 Task: Add Attachment from computer to Card Card0000000221 in Board Board0000000056 in Workspace WS0000000019 in Trello. Add Cover Purple to Card Card0000000221 in Board Board0000000056 in Workspace WS0000000019 in Trello. Add "Move Card To …" Button titled Button0000000221 to "top" of the list "To Do" to Card Card0000000221 in Board Board0000000056 in Workspace WS0000000019 in Trello. Add Description DS0000000221 to Card Card0000000221 in Board Board0000000056 in Workspace WS0000000019 in Trello. Add Comment CM0000000221 to Card Card0000000221 in Board Board0000000056 in Workspace WS0000000019 in Trello
Action: Mouse moved to (582, 103)
Screenshot: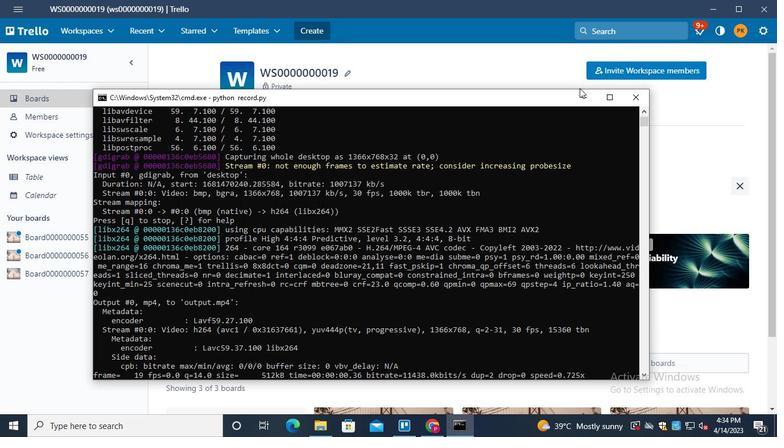
Action: Mouse pressed left at (582, 103)
Screenshot: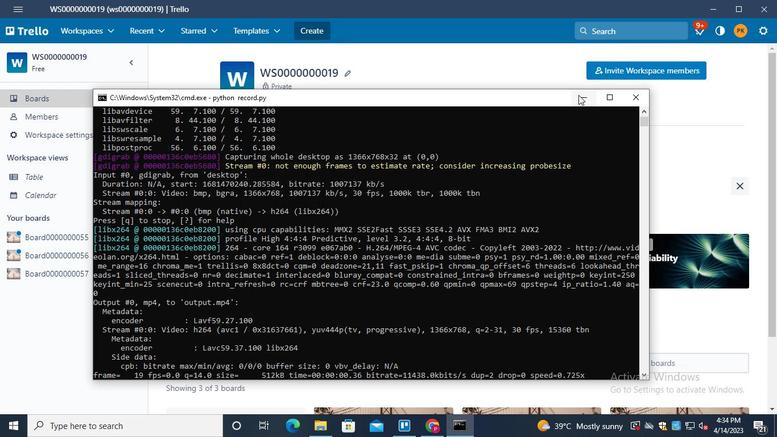 
Action: Mouse moved to (75, 251)
Screenshot: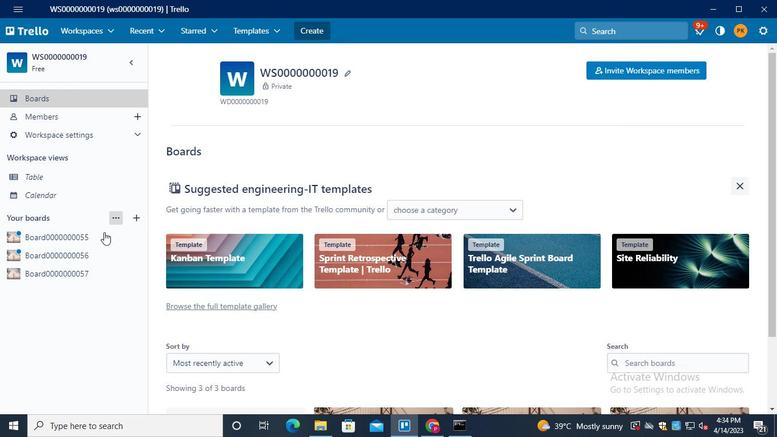 
Action: Mouse pressed left at (75, 251)
Screenshot: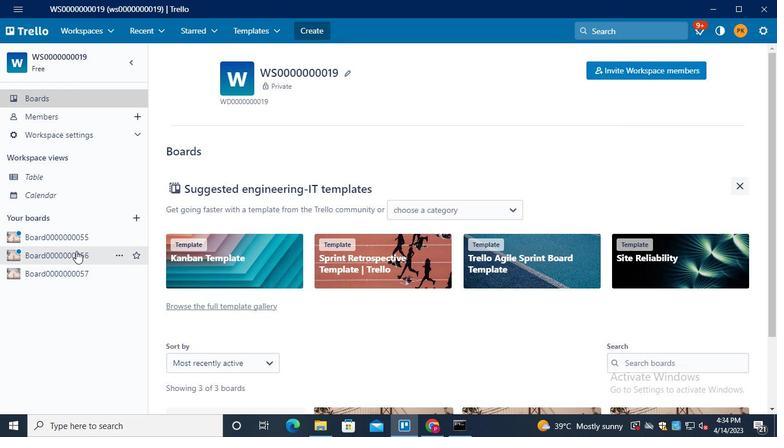 
Action: Mouse moved to (215, 116)
Screenshot: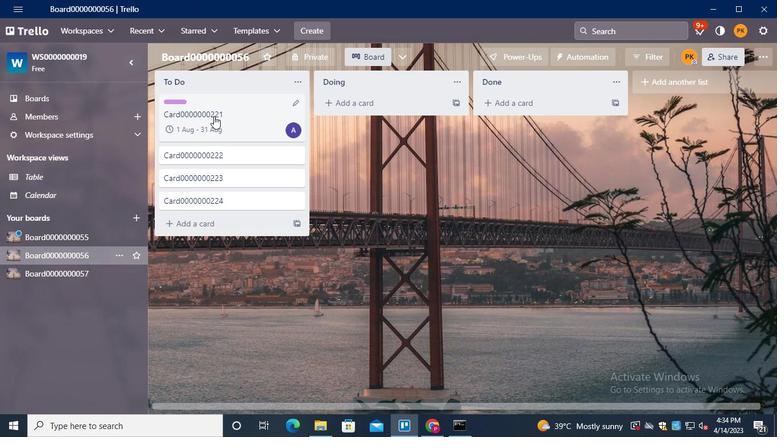 
Action: Mouse pressed left at (215, 116)
Screenshot: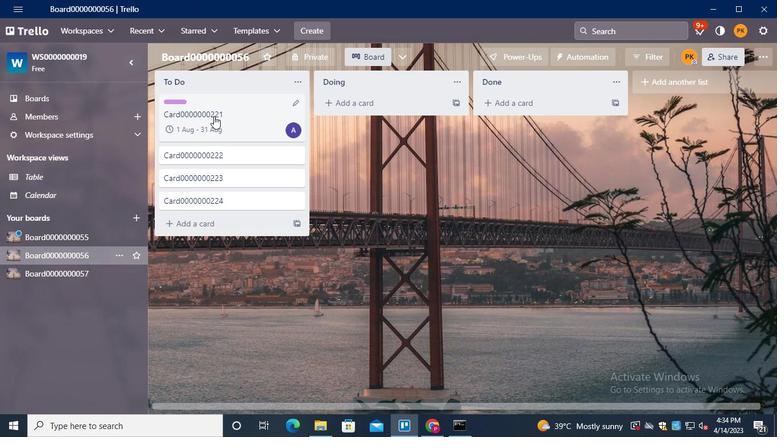 
Action: Mouse moved to (545, 201)
Screenshot: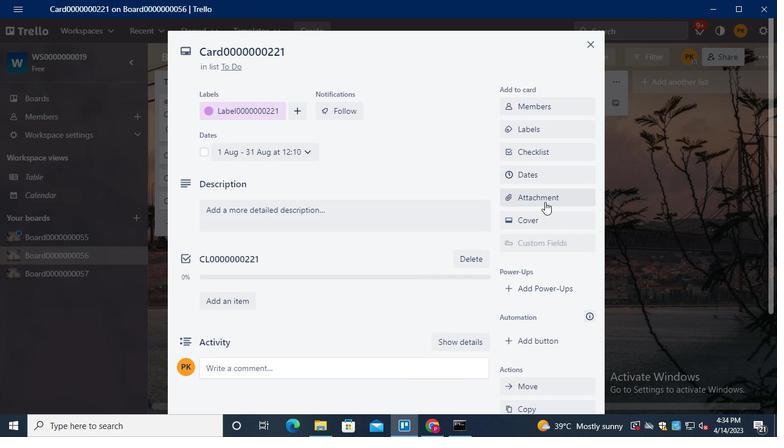 
Action: Mouse pressed left at (545, 201)
Screenshot: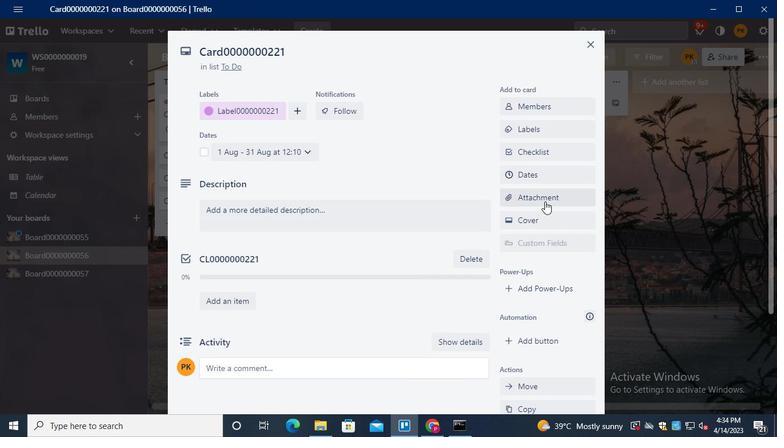 
Action: Mouse moved to (579, 89)
Screenshot: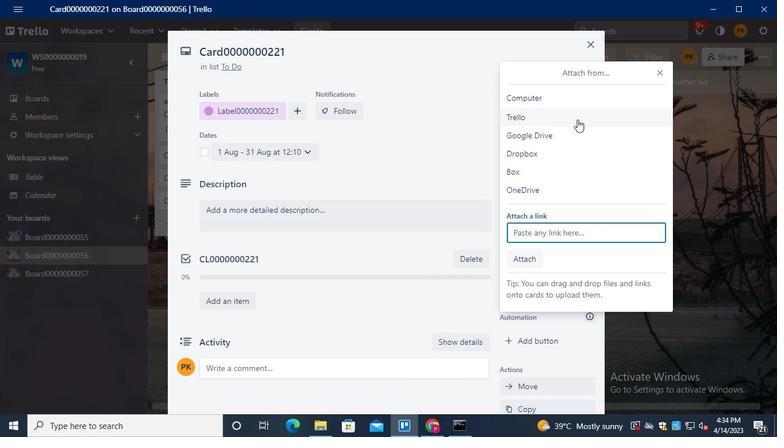 
Action: Mouse pressed left at (579, 89)
Screenshot: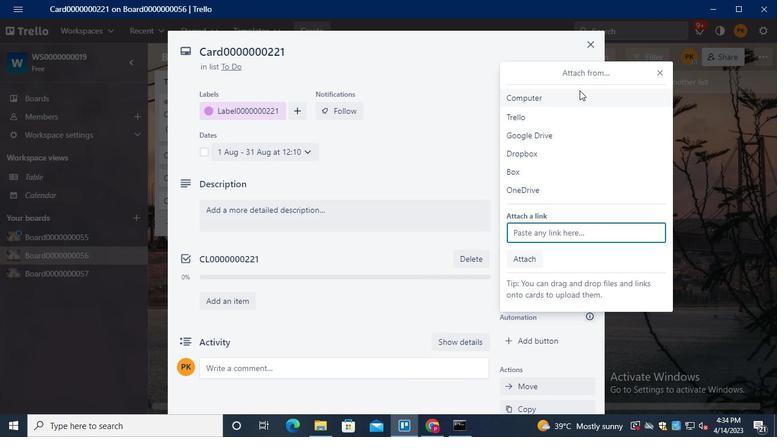 
Action: Mouse moved to (180, 86)
Screenshot: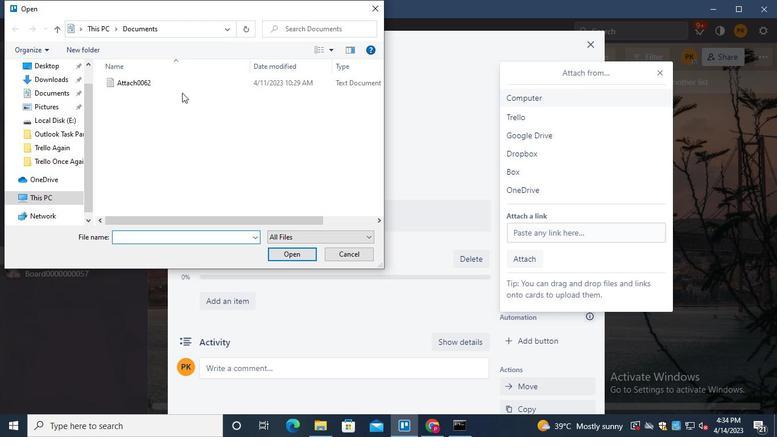 
Action: Mouse pressed left at (180, 86)
Screenshot: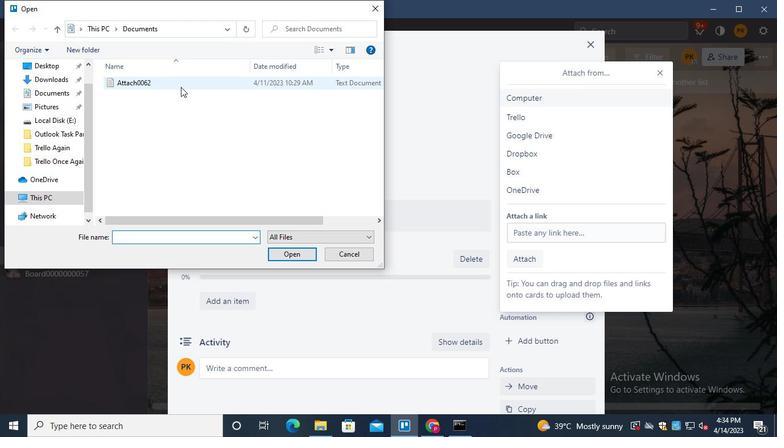 
Action: Mouse moved to (292, 252)
Screenshot: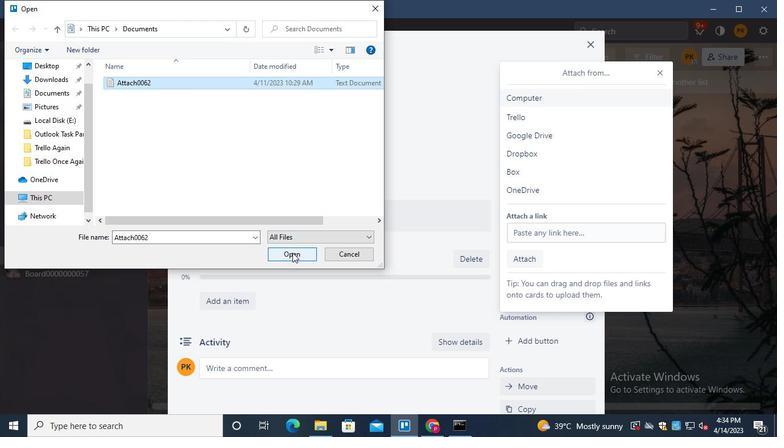 
Action: Mouse pressed left at (292, 252)
Screenshot: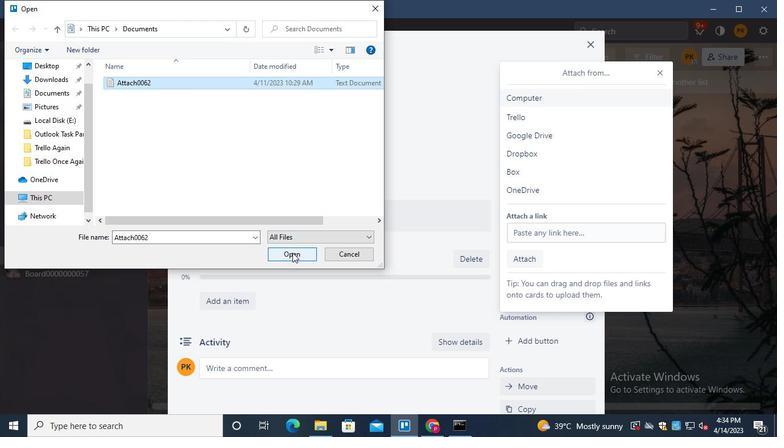 
Action: Mouse moved to (541, 223)
Screenshot: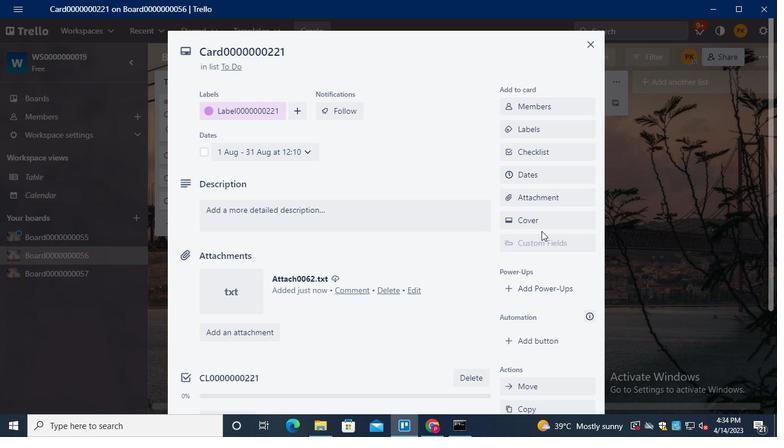 
Action: Mouse pressed left at (541, 223)
Screenshot: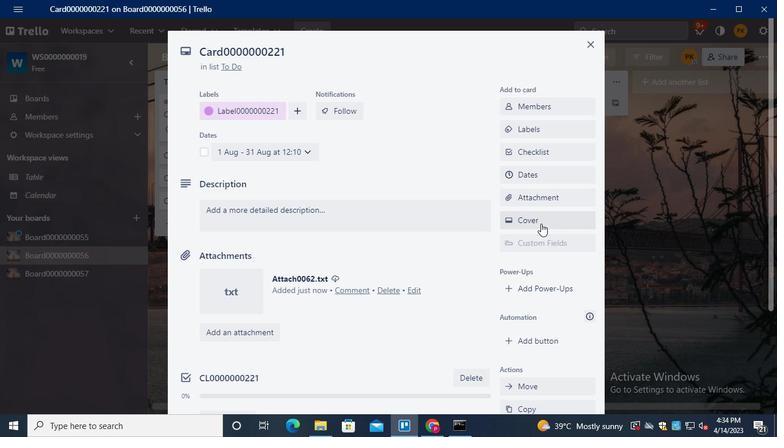 
Action: Mouse moved to (657, 189)
Screenshot: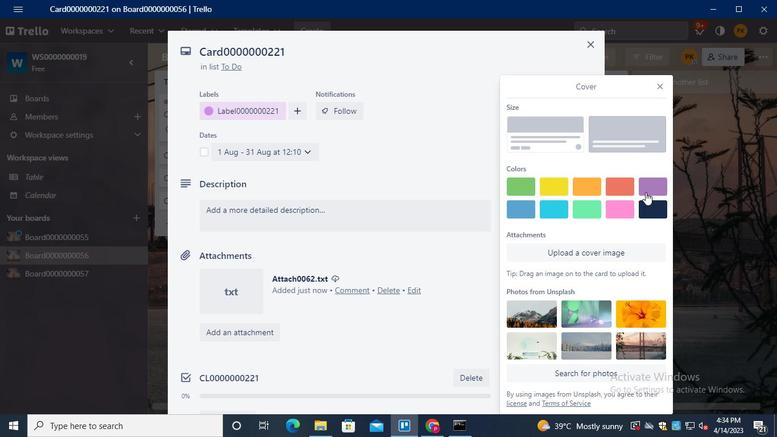 
Action: Mouse pressed left at (657, 189)
Screenshot: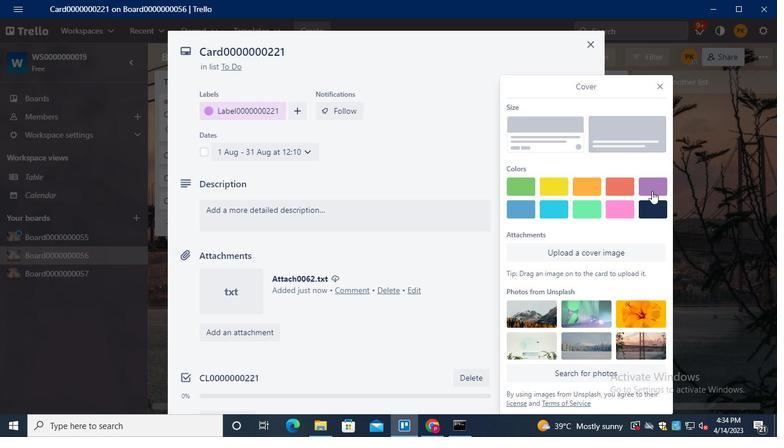 
Action: Mouse moved to (663, 65)
Screenshot: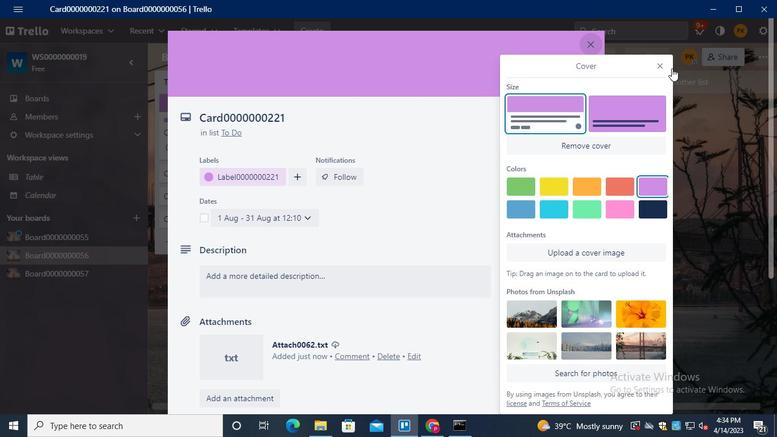 
Action: Mouse pressed left at (663, 65)
Screenshot: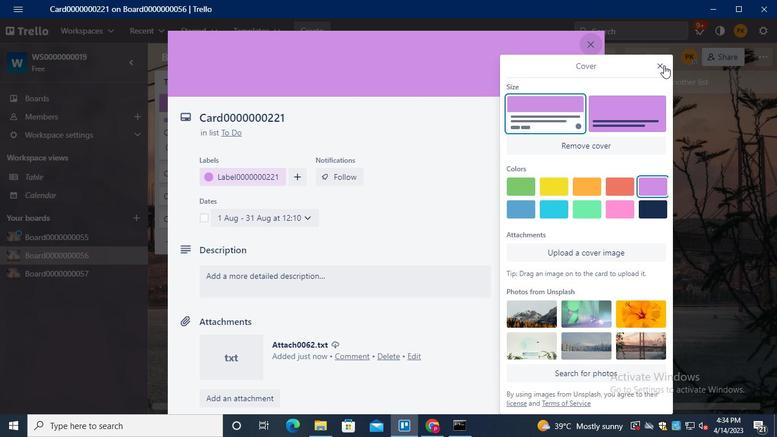 
Action: Mouse moved to (543, 273)
Screenshot: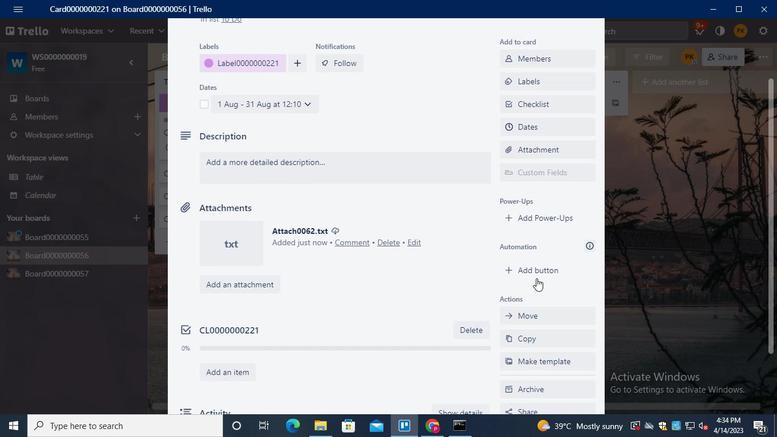 
Action: Mouse pressed left at (543, 273)
Screenshot: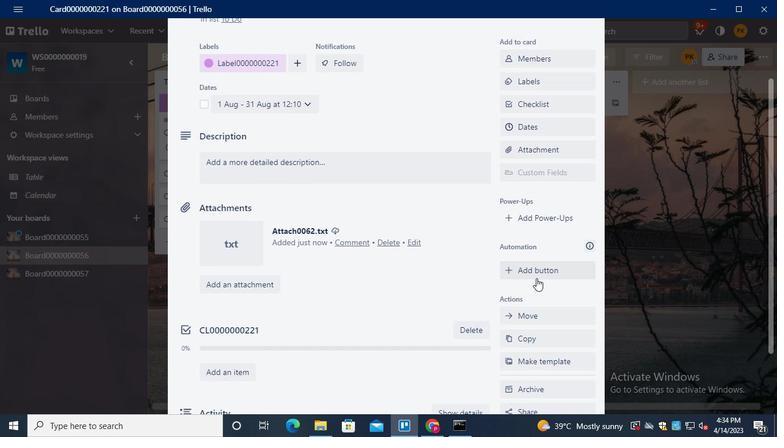 
Action: Mouse moved to (555, 105)
Screenshot: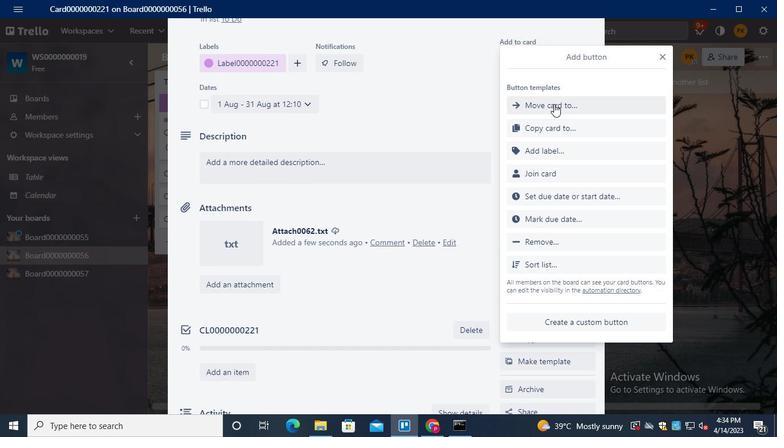 
Action: Mouse pressed left at (555, 105)
Screenshot: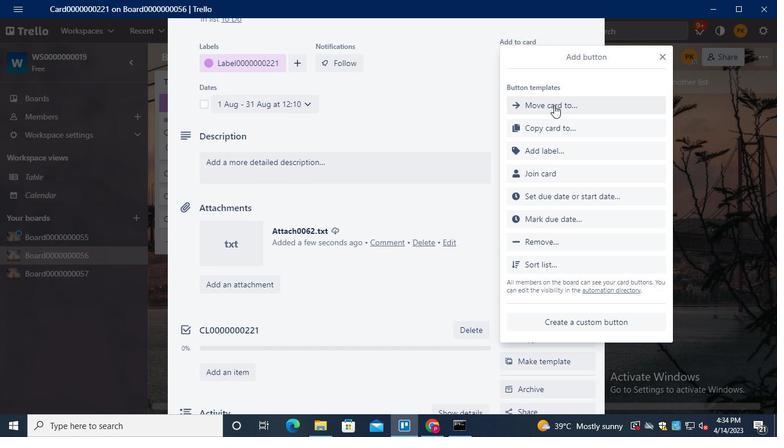 
Action: Mouse moved to (587, 103)
Screenshot: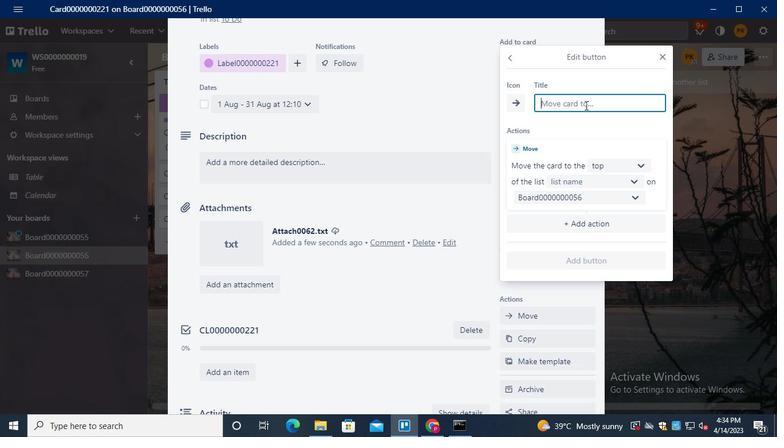 
Action: Keyboard Key.shift
Screenshot: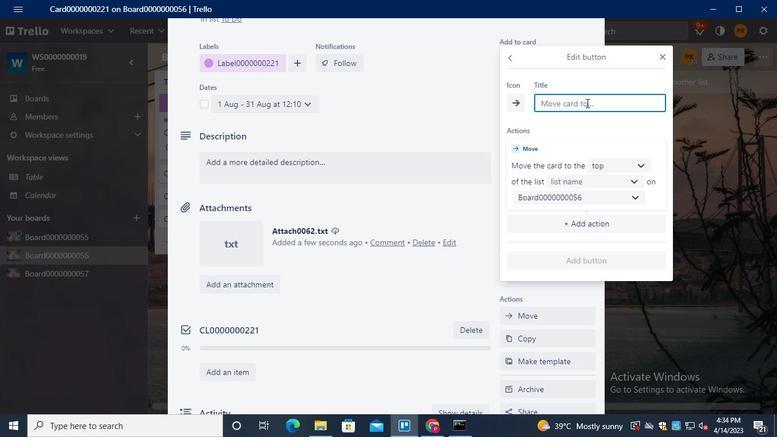 
Action: Keyboard B
Screenshot: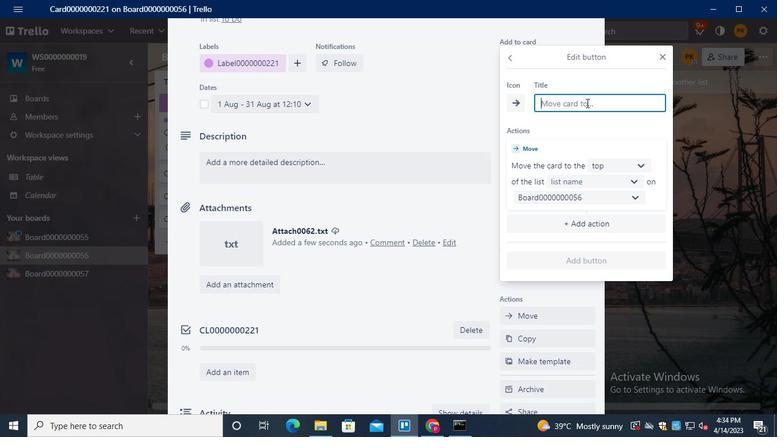 
Action: Keyboard u
Screenshot: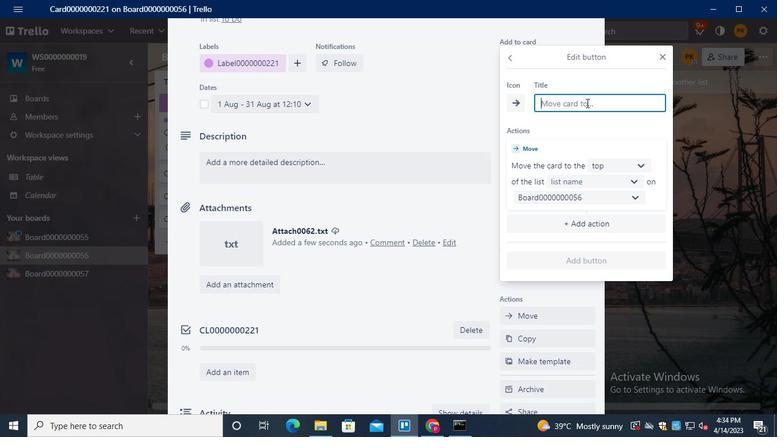 
Action: Keyboard t
Screenshot: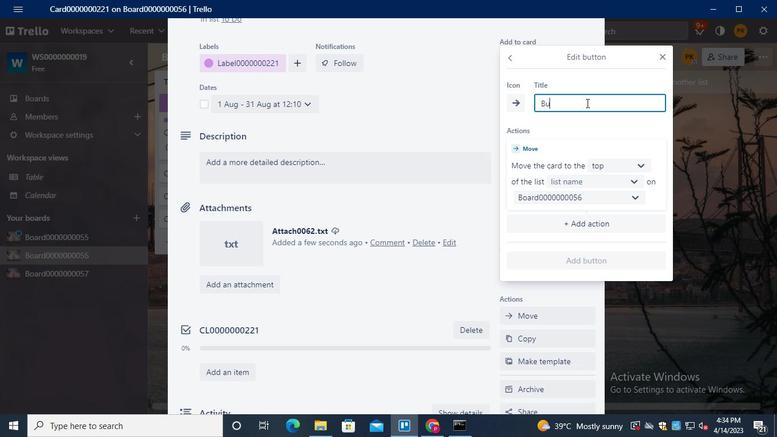 
Action: Keyboard t
Screenshot: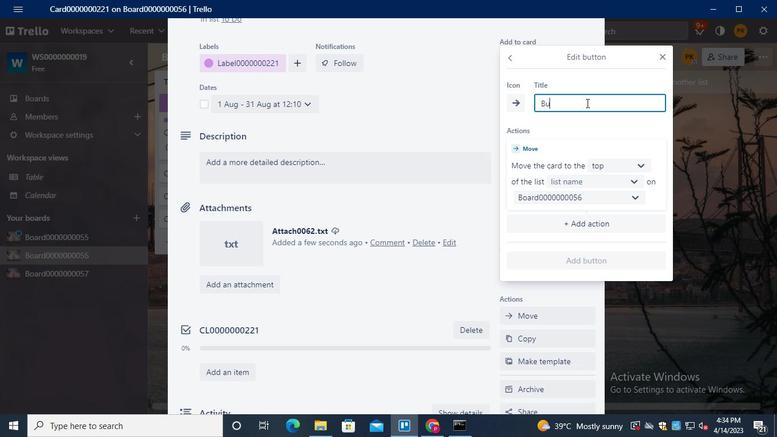 
Action: Keyboard o
Screenshot: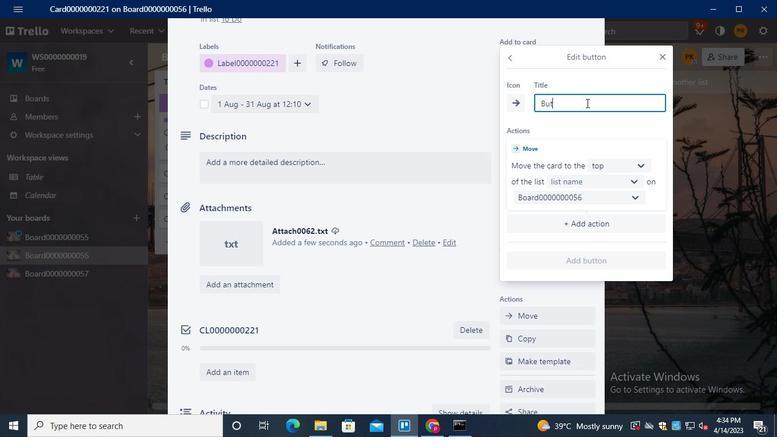 
Action: Keyboard n
Screenshot: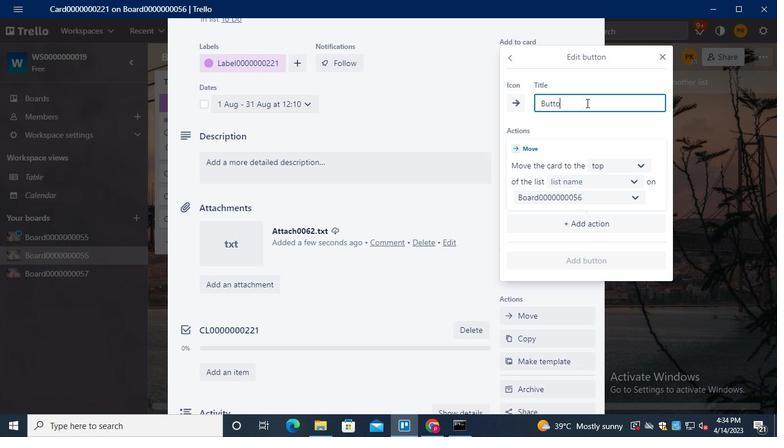
Action: Keyboard <96>
Screenshot: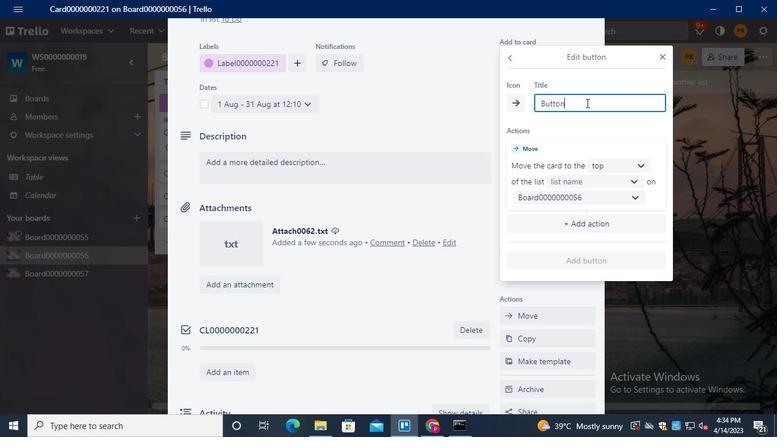 
Action: Keyboard <96>
Screenshot: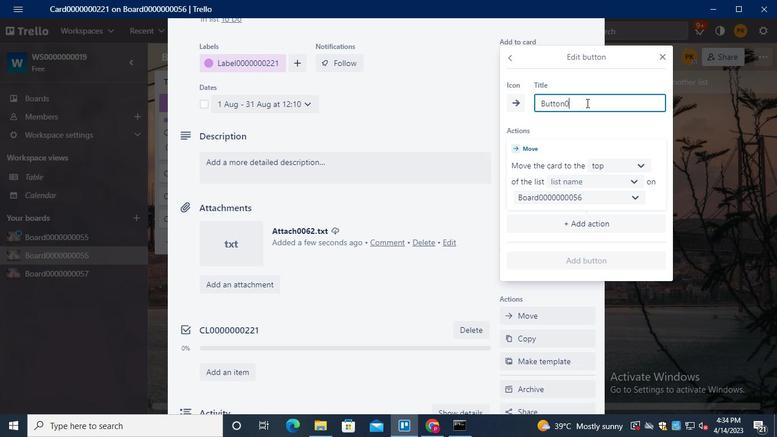 
Action: Keyboard <96>
Screenshot: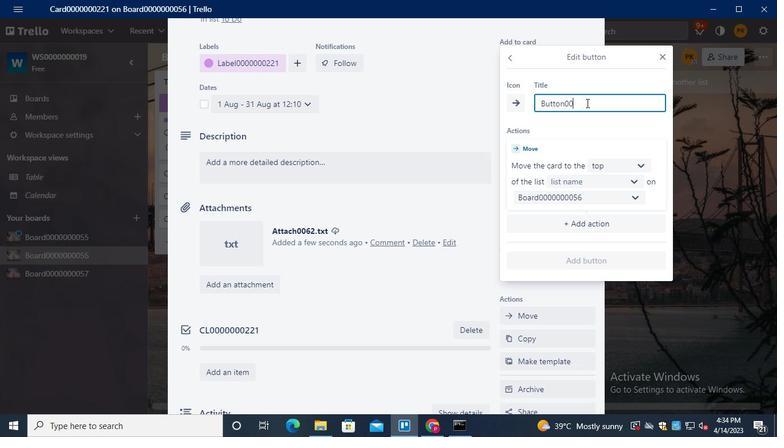 
Action: Keyboard <96>
Screenshot: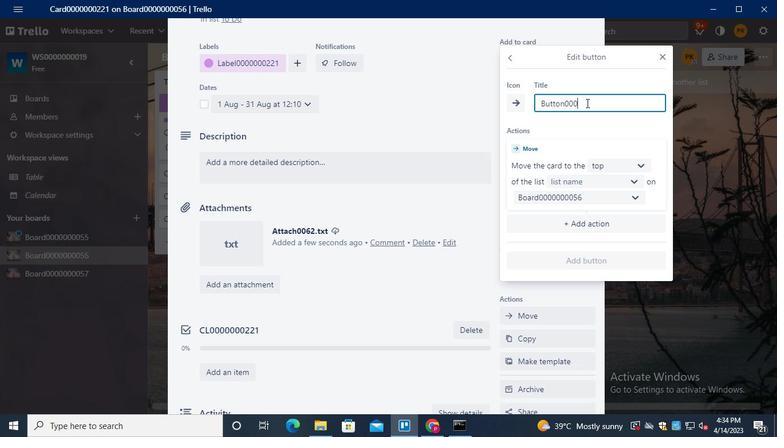 
Action: Keyboard <96>
Screenshot: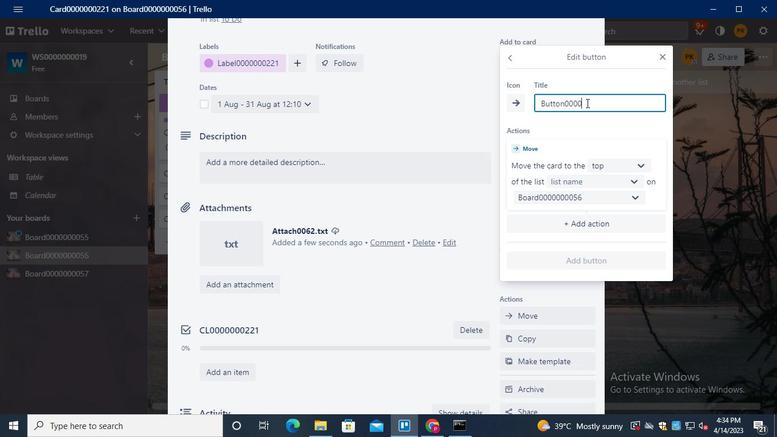 
Action: Keyboard <96>
Screenshot: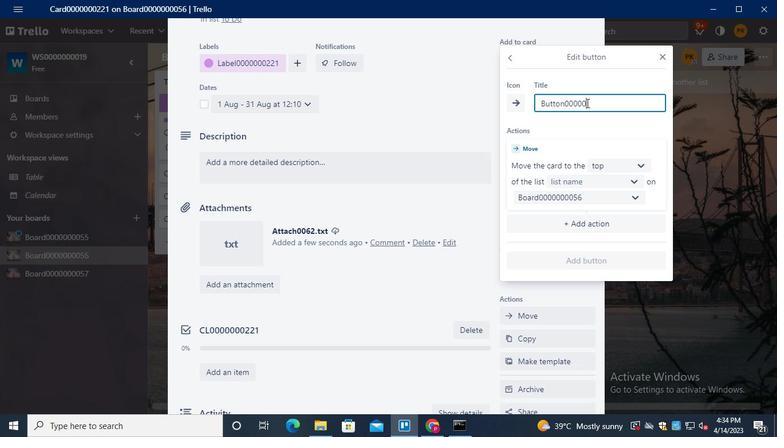 
Action: Keyboard <96>
Screenshot: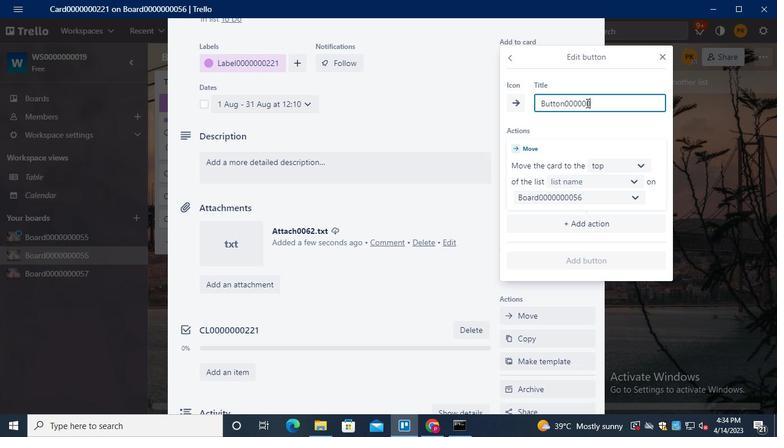 
Action: Keyboard <98>
Screenshot: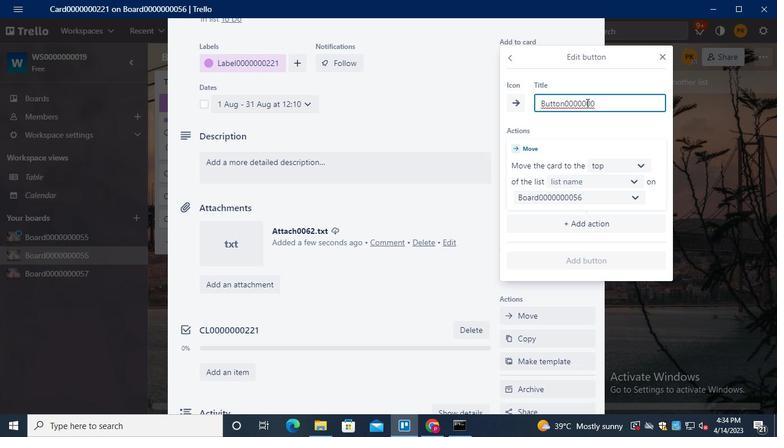 
Action: Keyboard <98>
Screenshot: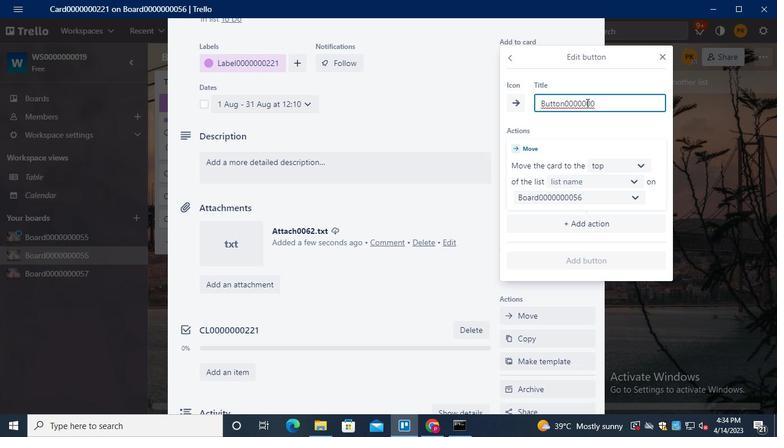 
Action: Keyboard <97>
Screenshot: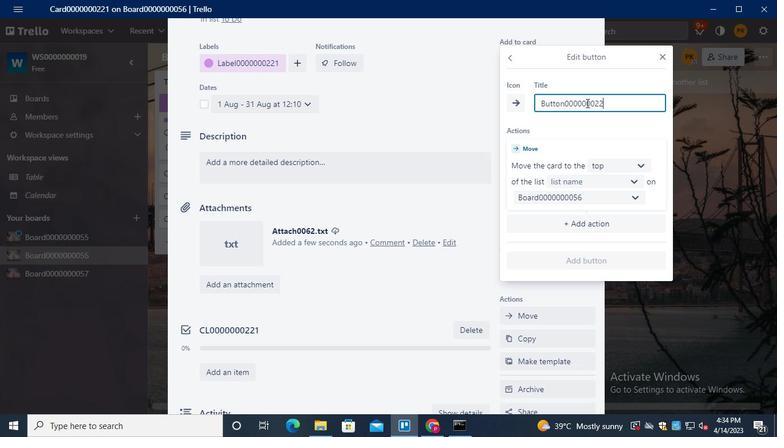
Action: Mouse moved to (597, 182)
Screenshot: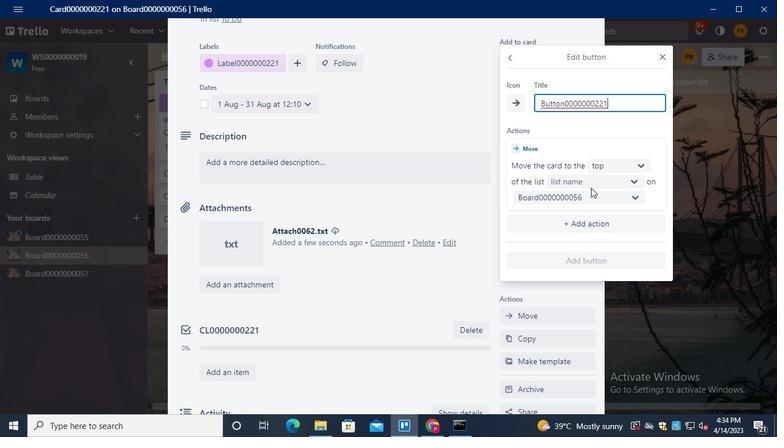 
Action: Mouse pressed left at (597, 182)
Screenshot: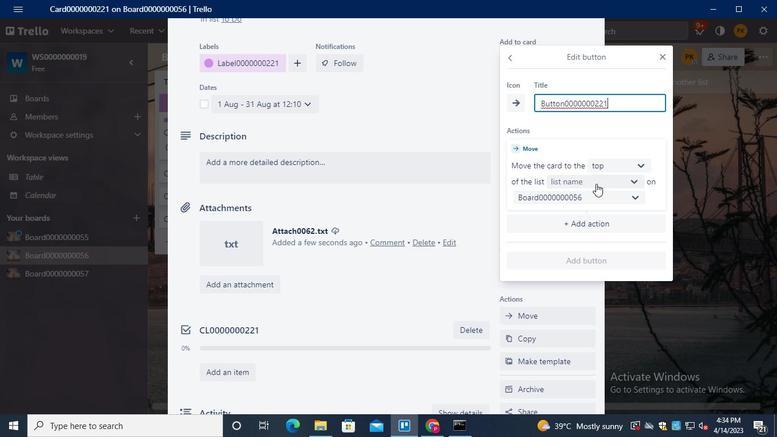
Action: Mouse moved to (596, 208)
Screenshot: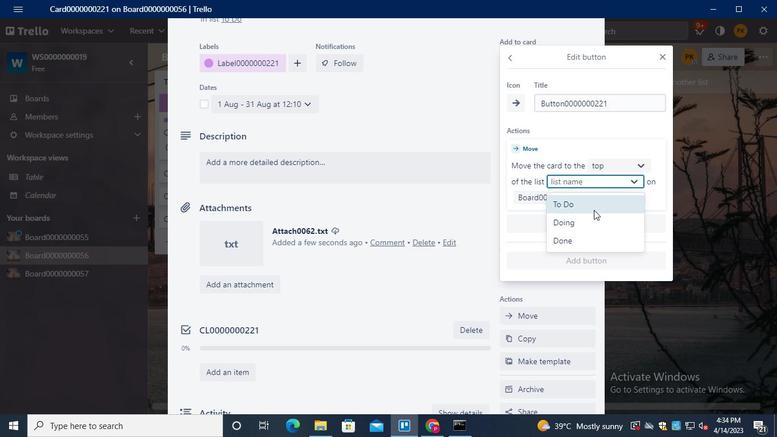 
Action: Mouse pressed left at (596, 208)
Screenshot: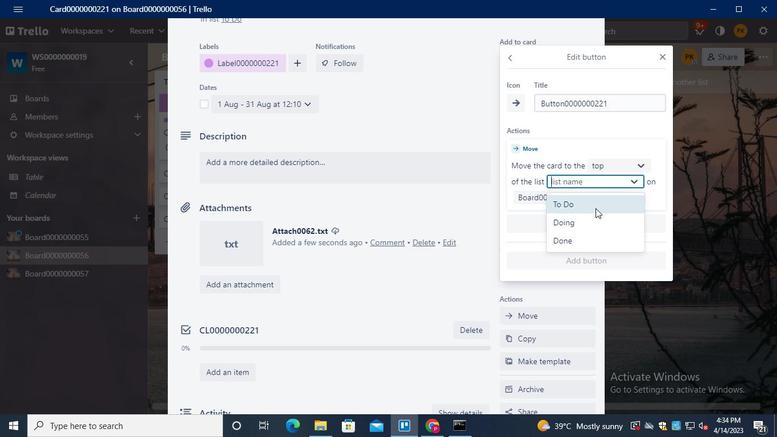 
Action: Mouse moved to (590, 255)
Screenshot: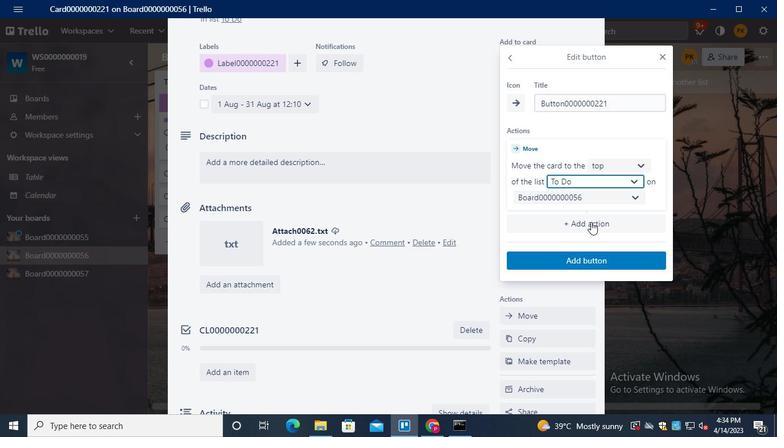 
Action: Mouse pressed left at (590, 255)
Screenshot: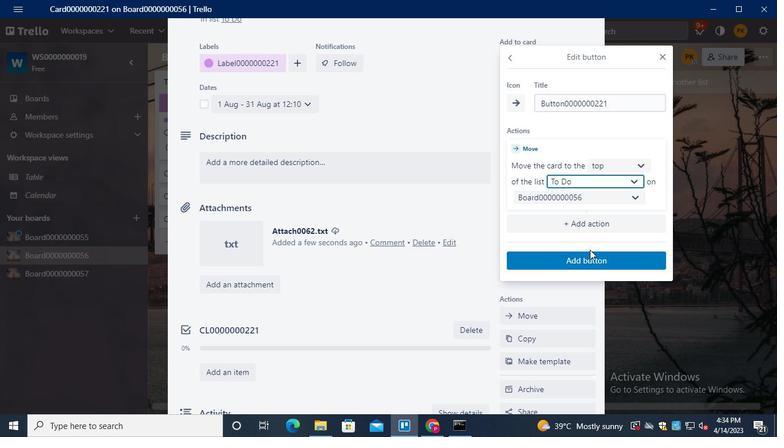 
Action: Mouse moved to (357, 152)
Screenshot: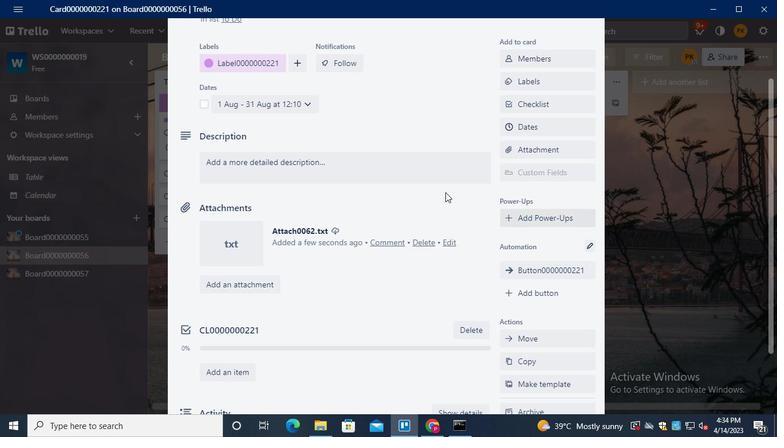 
Action: Mouse pressed left at (357, 152)
Screenshot: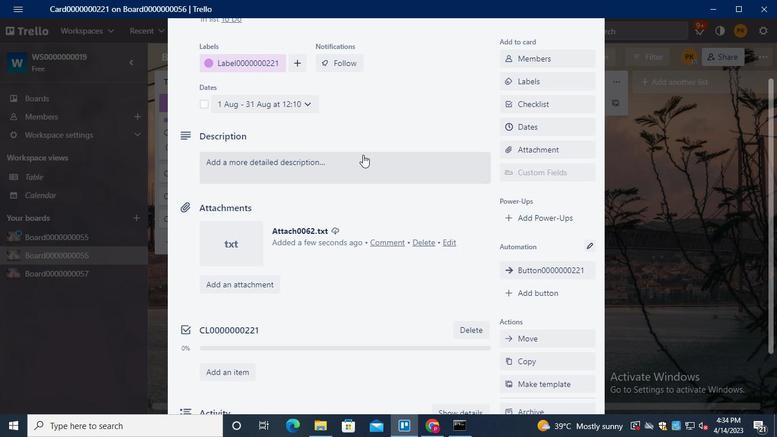 
Action: Keyboard Key.shift
Screenshot: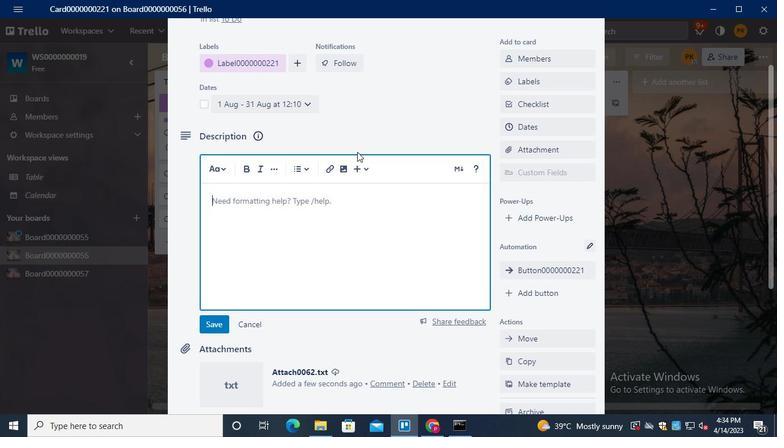 
Action: Keyboard D
Screenshot: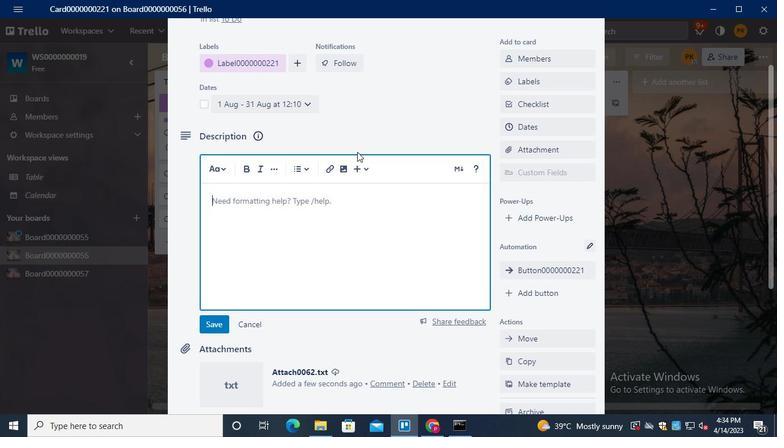 
Action: Keyboard S
Screenshot: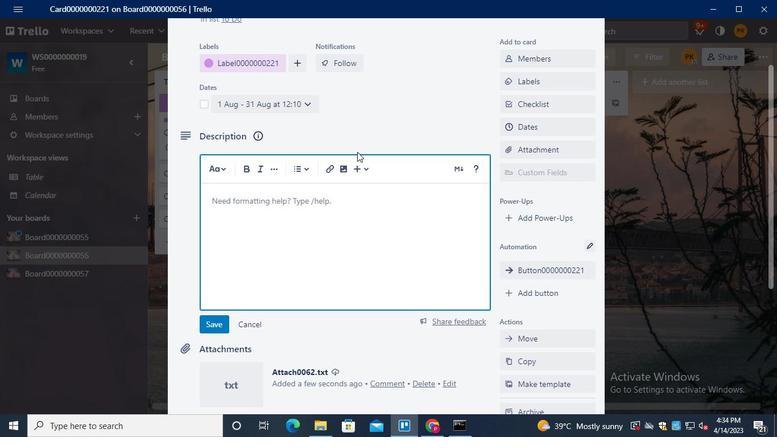
Action: Keyboard <96>
Screenshot: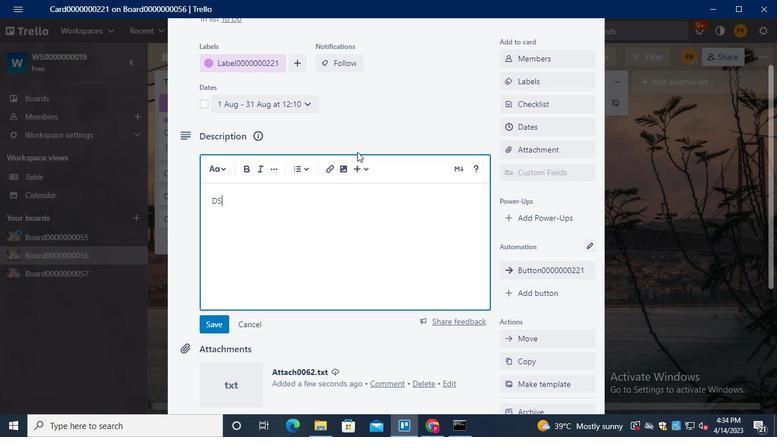 
Action: Keyboard <96>
Screenshot: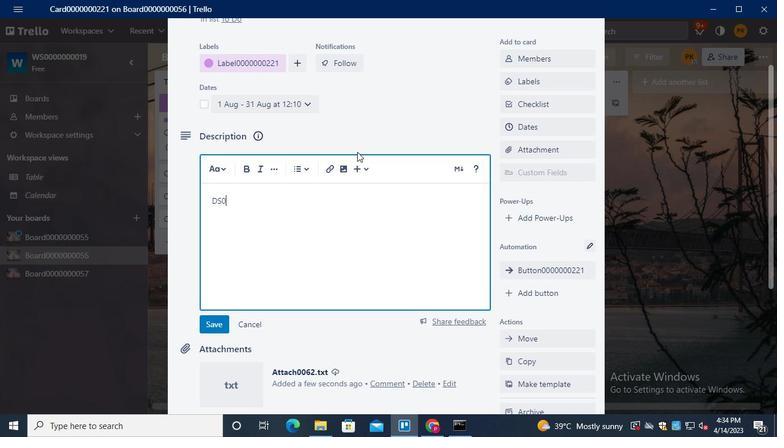 
Action: Keyboard <96>
Screenshot: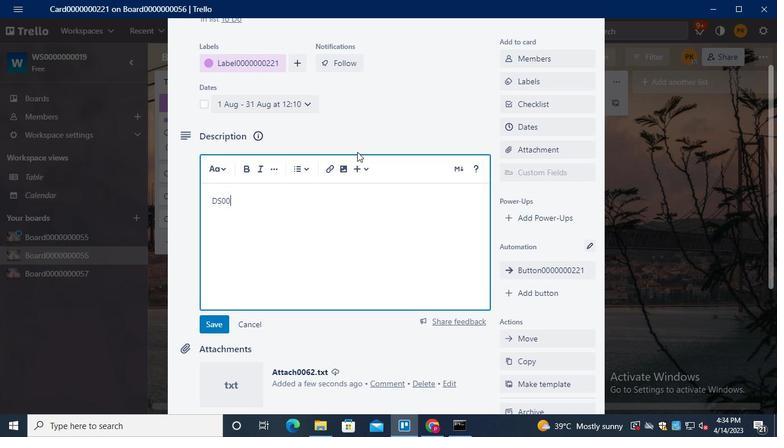 
Action: Keyboard <96>
Screenshot: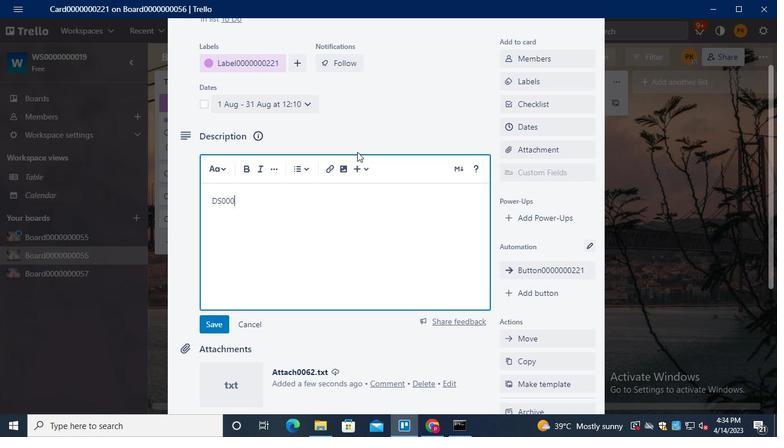 
Action: Keyboard <96>
Screenshot: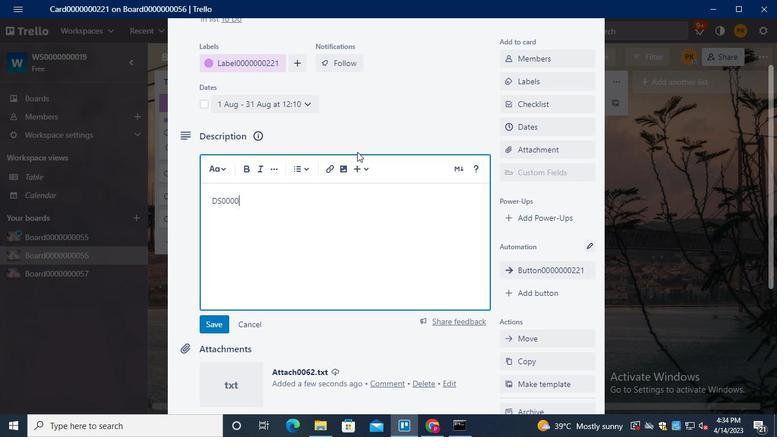 
Action: Keyboard <96>
Screenshot: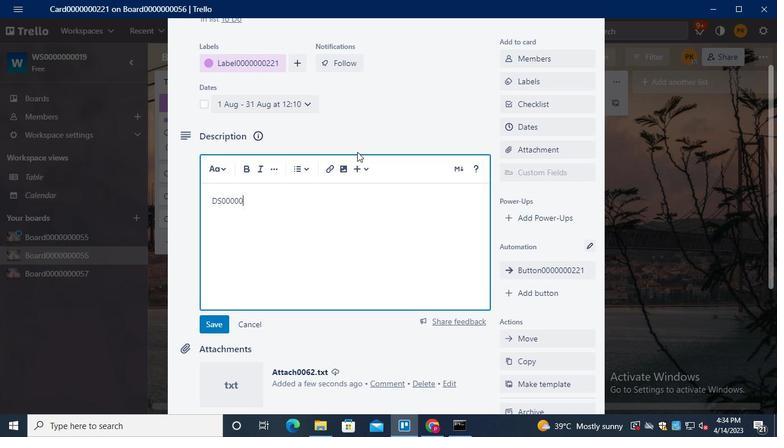 
Action: Keyboard <96>
Screenshot: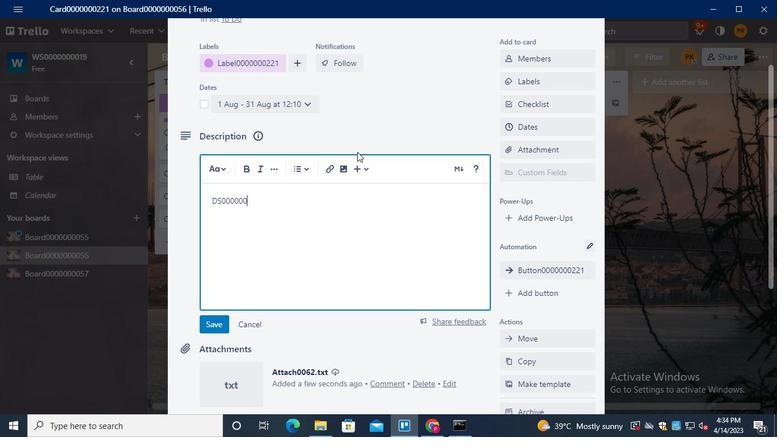 
Action: Keyboard <98>
Screenshot: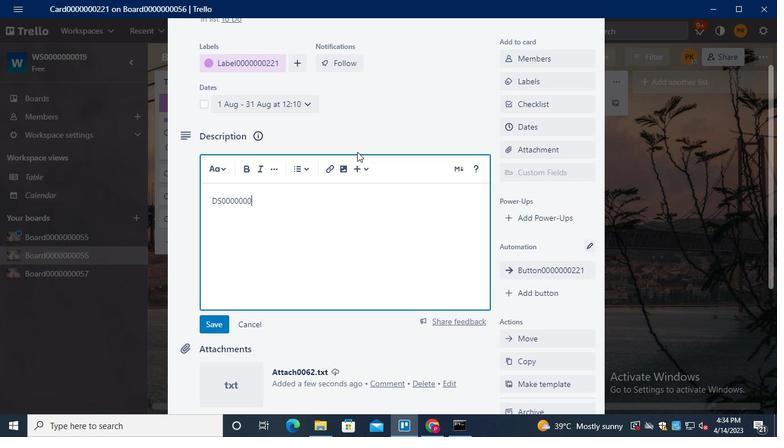 
Action: Keyboard <98>
Screenshot: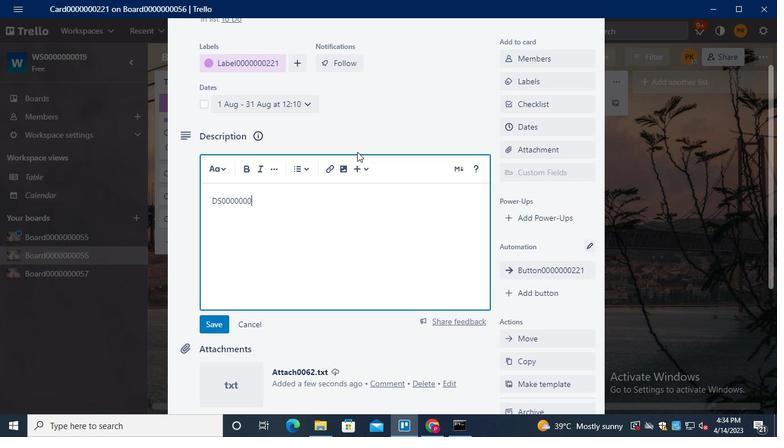 
Action: Keyboard <97>
Screenshot: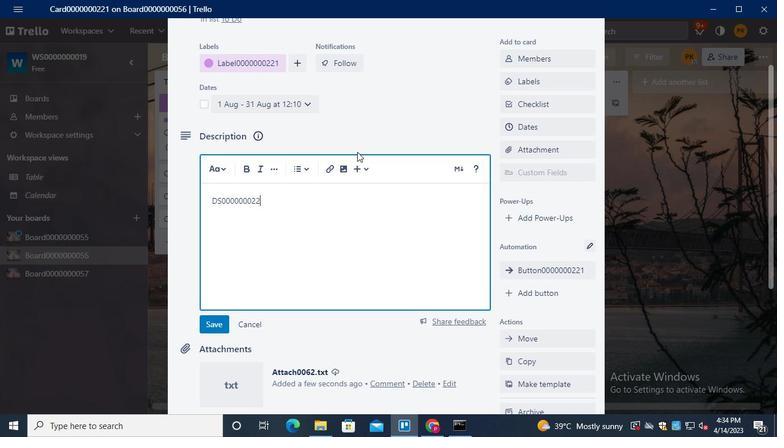 
Action: Mouse moved to (216, 322)
Screenshot: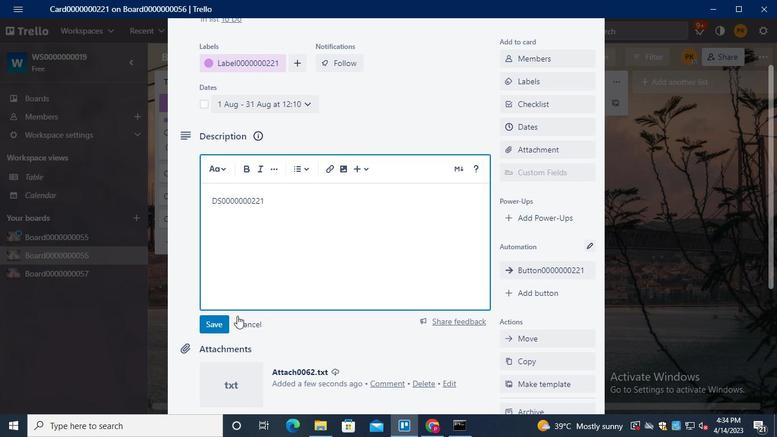 
Action: Mouse pressed left at (216, 322)
Screenshot: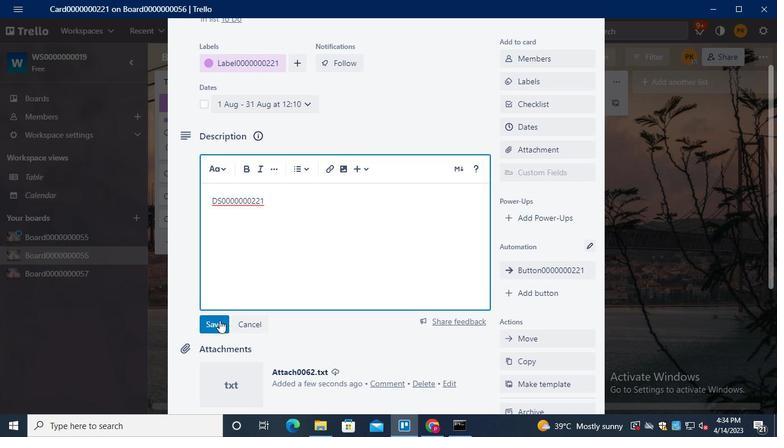 
Action: Mouse moved to (241, 329)
Screenshot: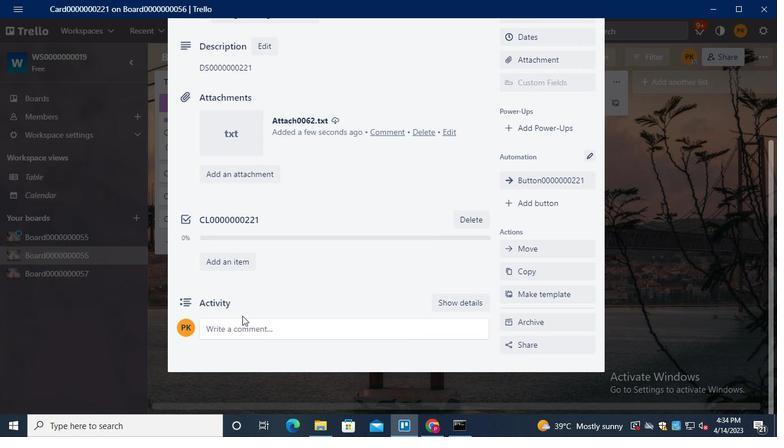
Action: Mouse pressed left at (241, 329)
Screenshot: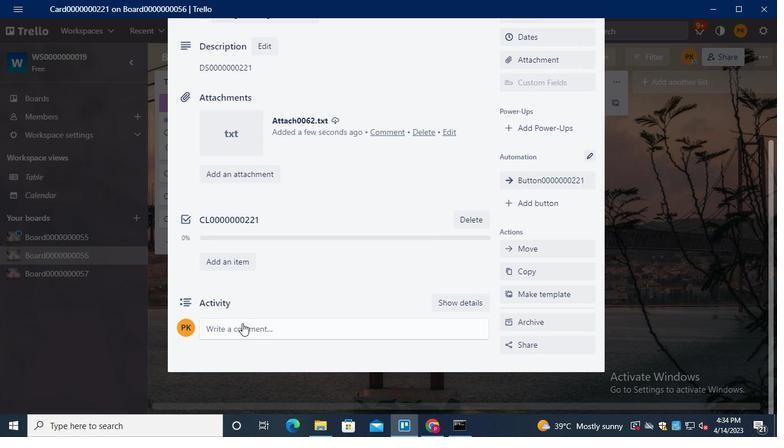 
Action: Keyboard Key.shift
Screenshot: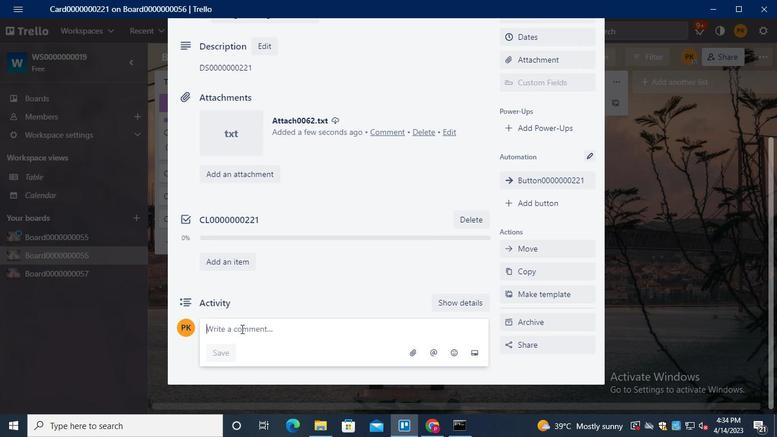 
Action: Mouse moved to (241, 328)
Screenshot: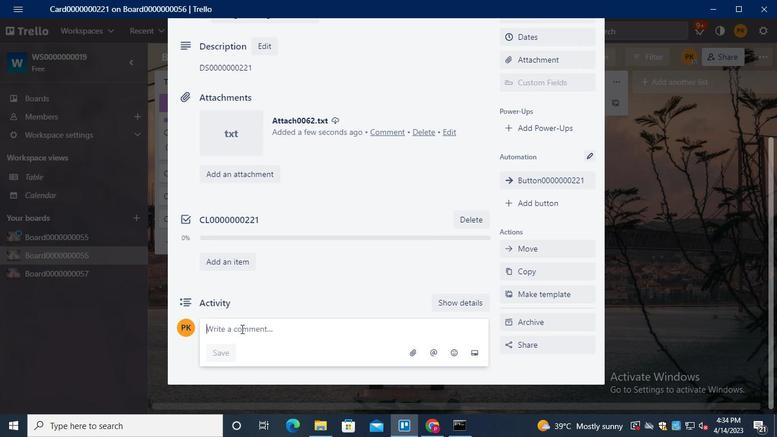 
Action: Keyboard C
Screenshot: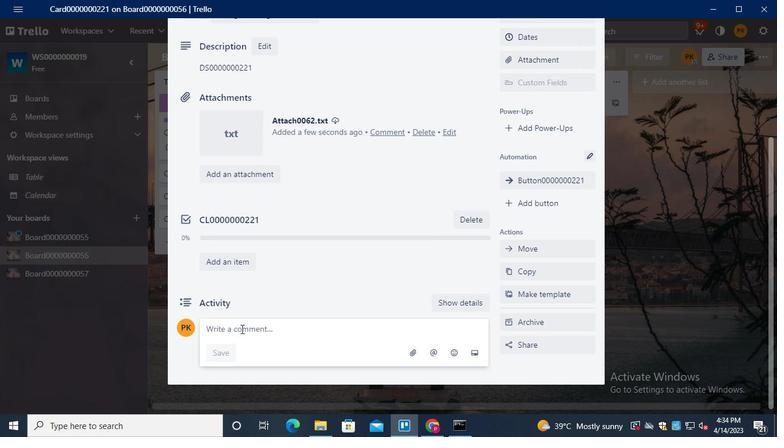 
Action: Keyboard L
Screenshot: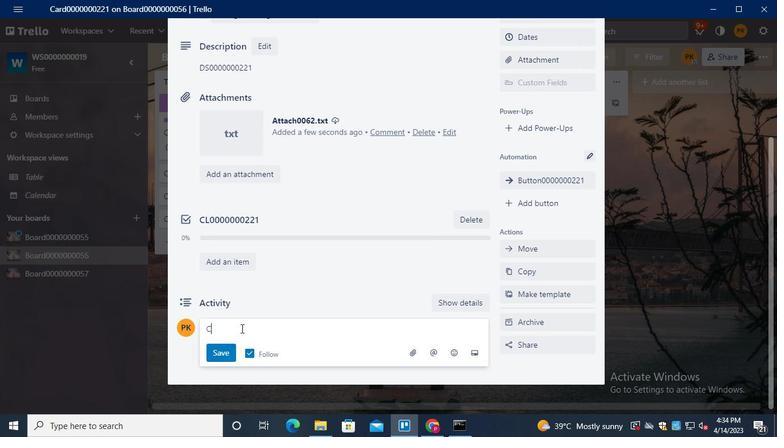 
Action: Keyboard Key.backspace
Screenshot: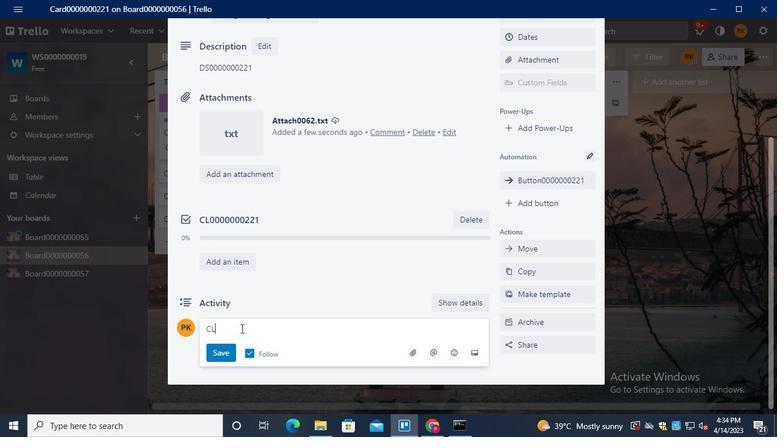 
Action: Keyboard Key.shift
Screenshot: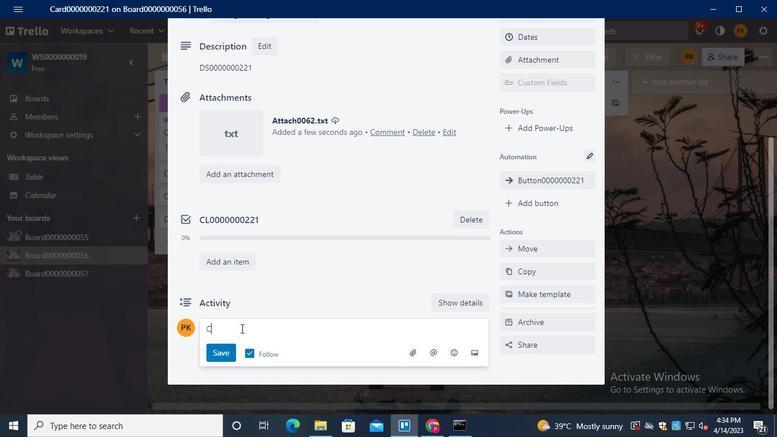 
Action: Keyboard M
Screenshot: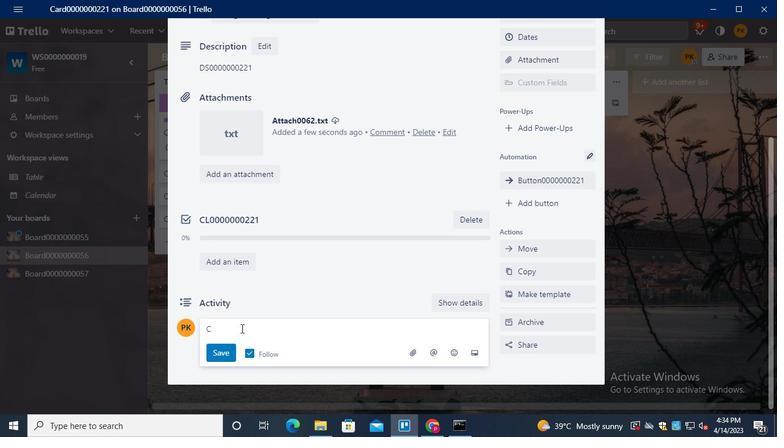
Action: Keyboard <96>
Screenshot: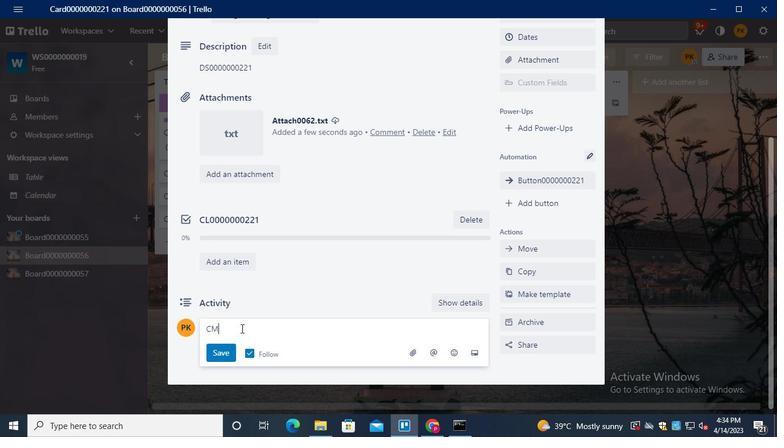 
Action: Keyboard <96>
Screenshot: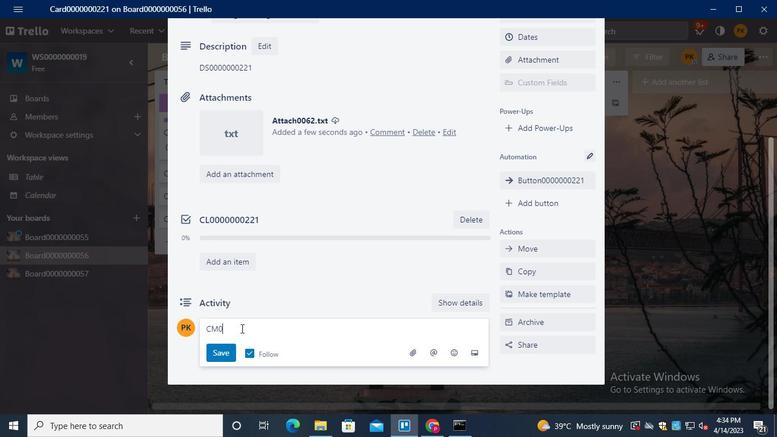 
Action: Keyboard <96>
Screenshot: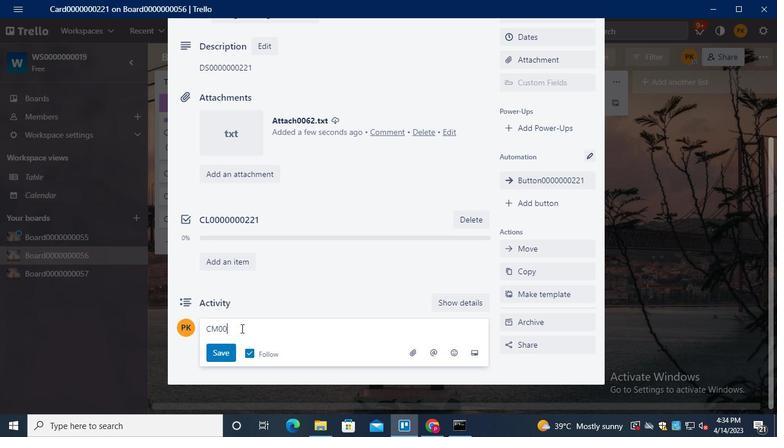 
Action: Keyboard <96>
Screenshot: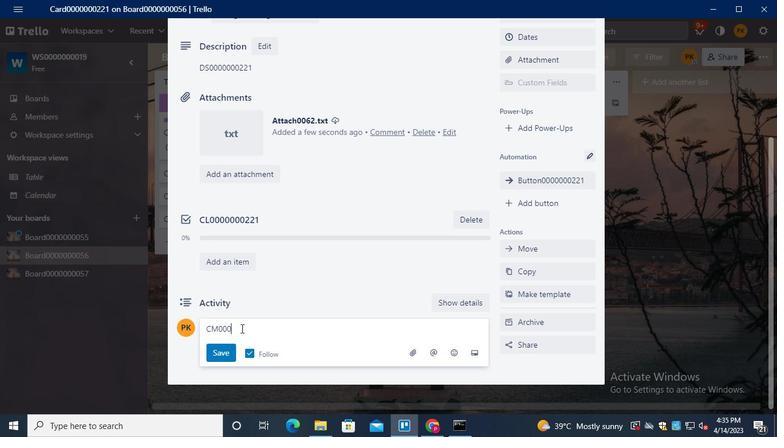 
Action: Keyboard <96>
Screenshot: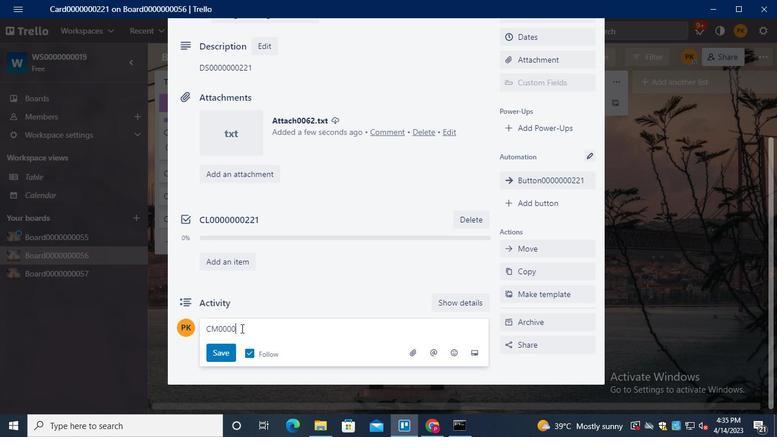 
Action: Keyboard <96>
Screenshot: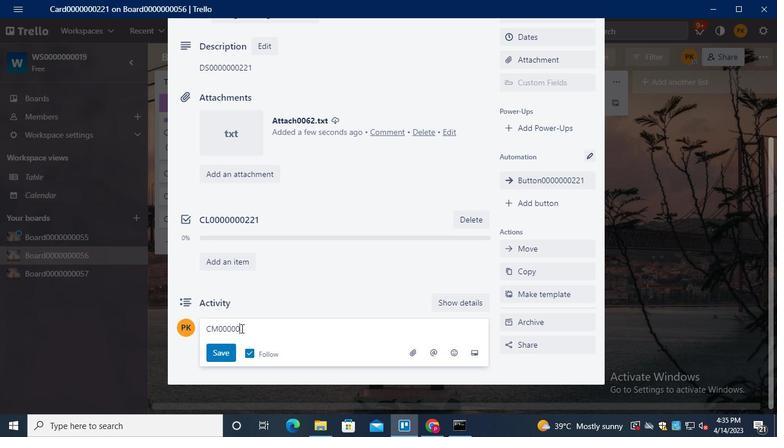 
Action: Keyboard <96>
Screenshot: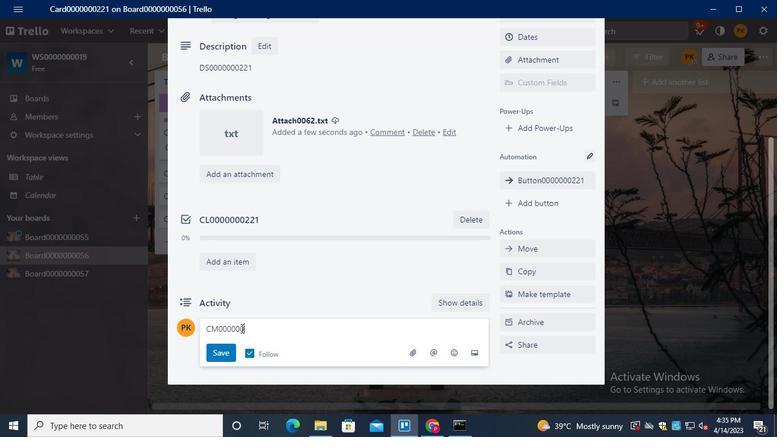 
Action: Keyboard <98>
Screenshot: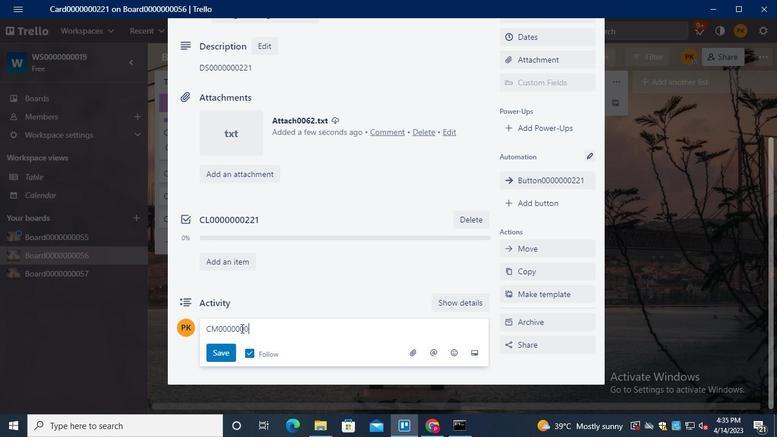 
Action: Keyboard <98>
Screenshot: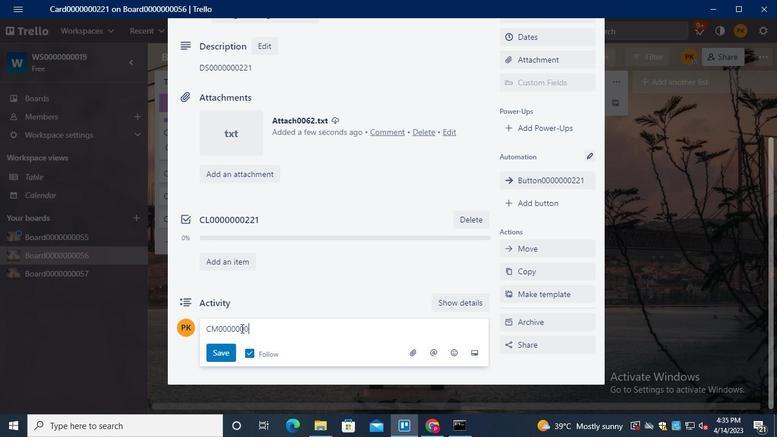 
Action: Keyboard <97>
Screenshot: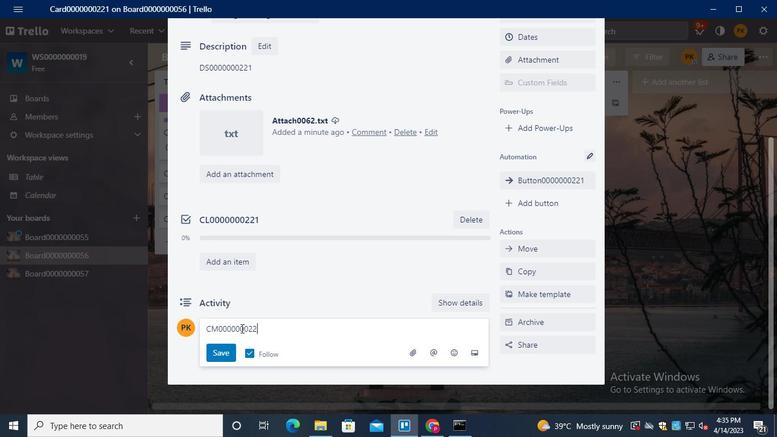 
Action: Mouse moved to (224, 348)
Screenshot: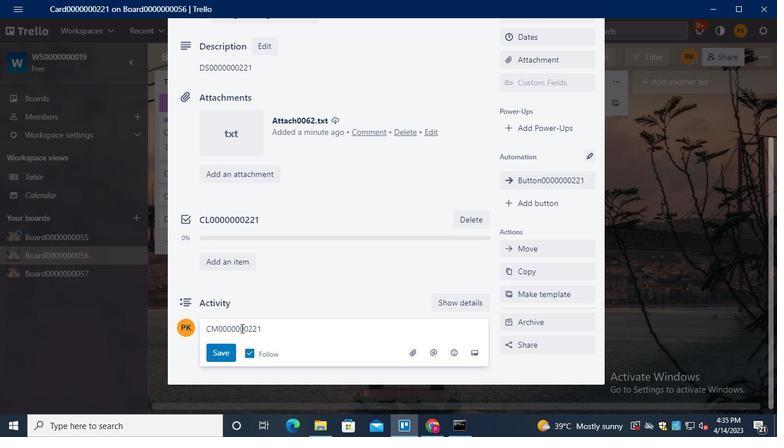 
Action: Mouse pressed left at (224, 348)
Screenshot: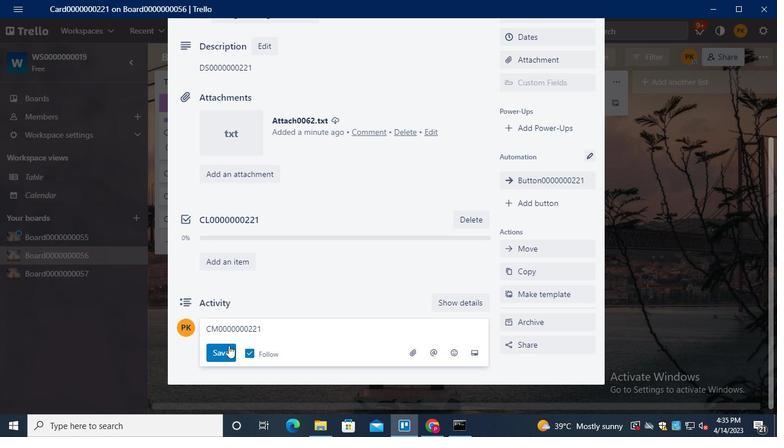 
Action: Mouse moved to (266, 296)
Screenshot: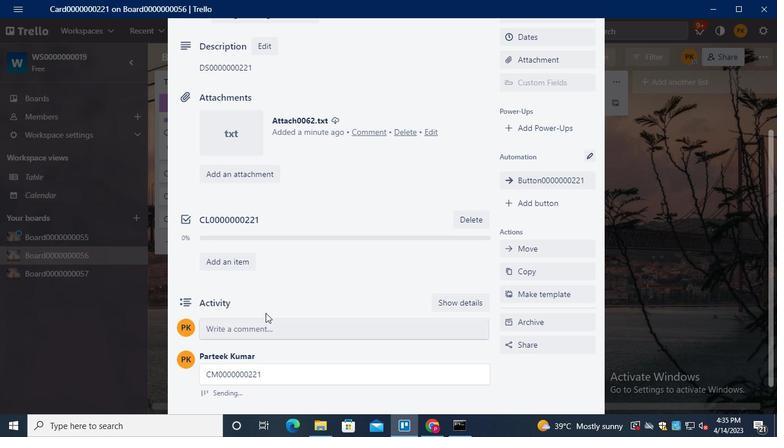 
Action: Keyboard Key.alt_l
Screenshot: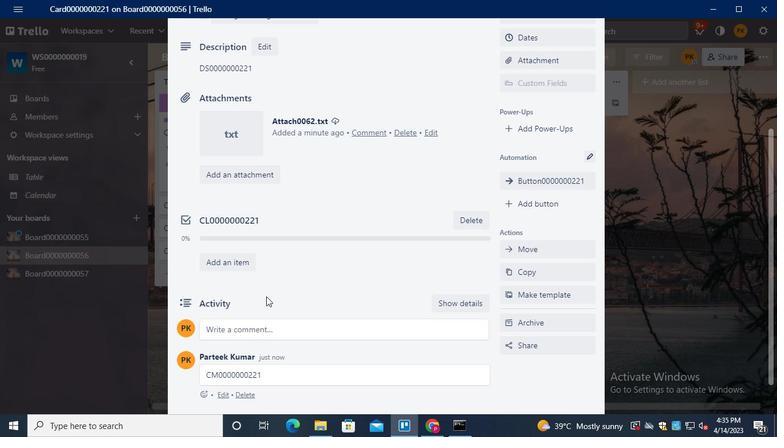 
Action: Keyboard Key.tab
Screenshot: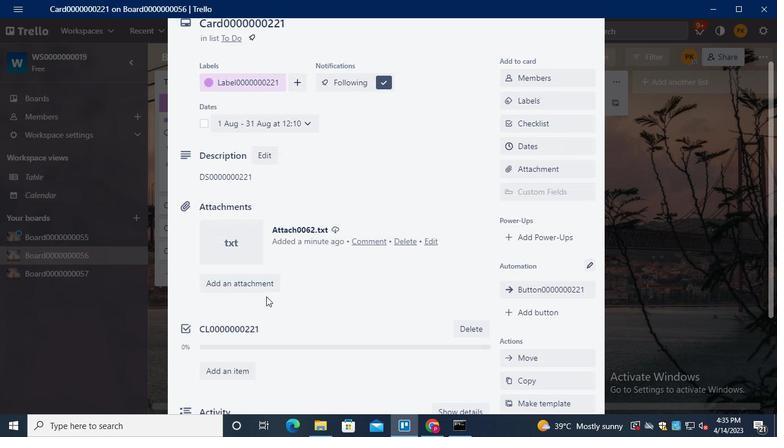 
Action: Mouse moved to (629, 95)
Screenshot: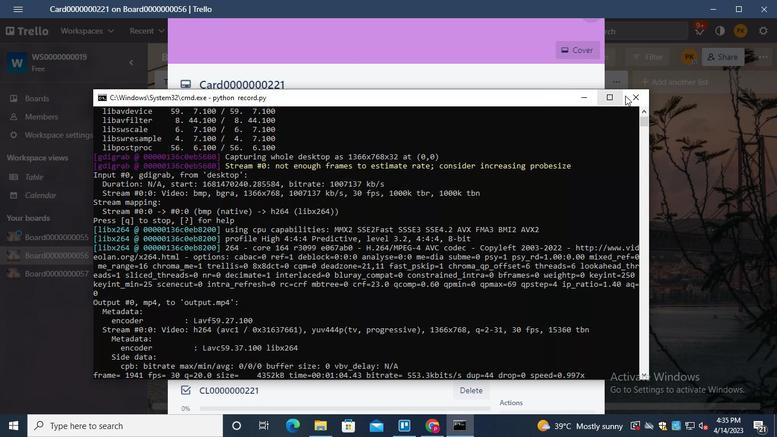
Action: Mouse pressed left at (629, 95)
Screenshot: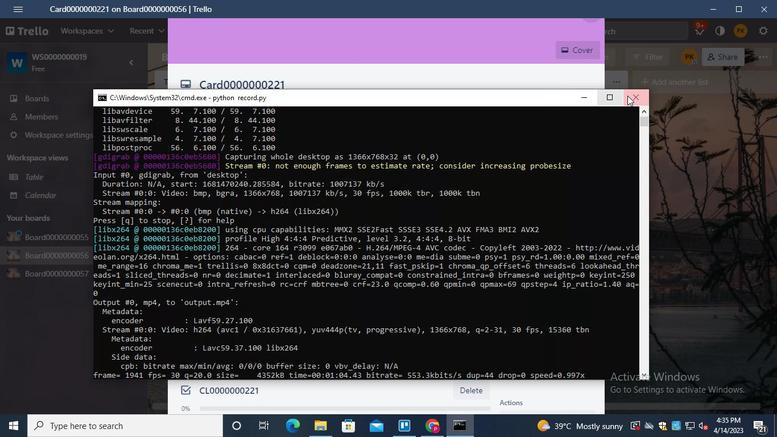 
